 Task: Check the sale-to-list ratio of rec room in the last 3 years.
Action: Mouse moved to (918, 209)
Screenshot: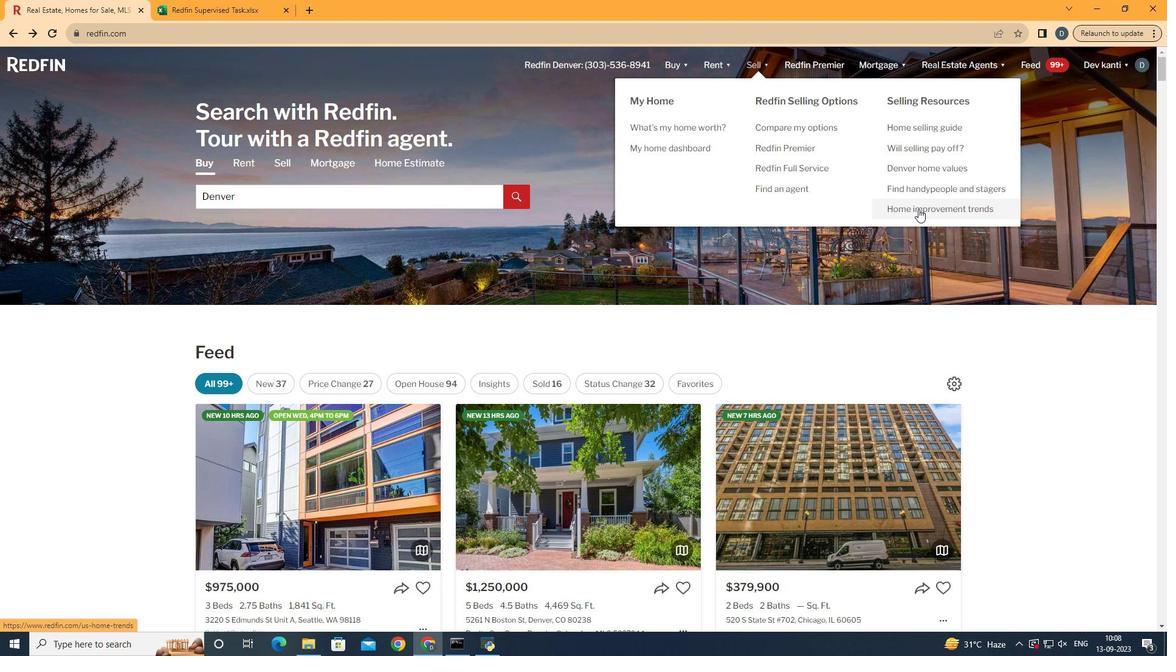 
Action: Mouse pressed left at (918, 209)
Screenshot: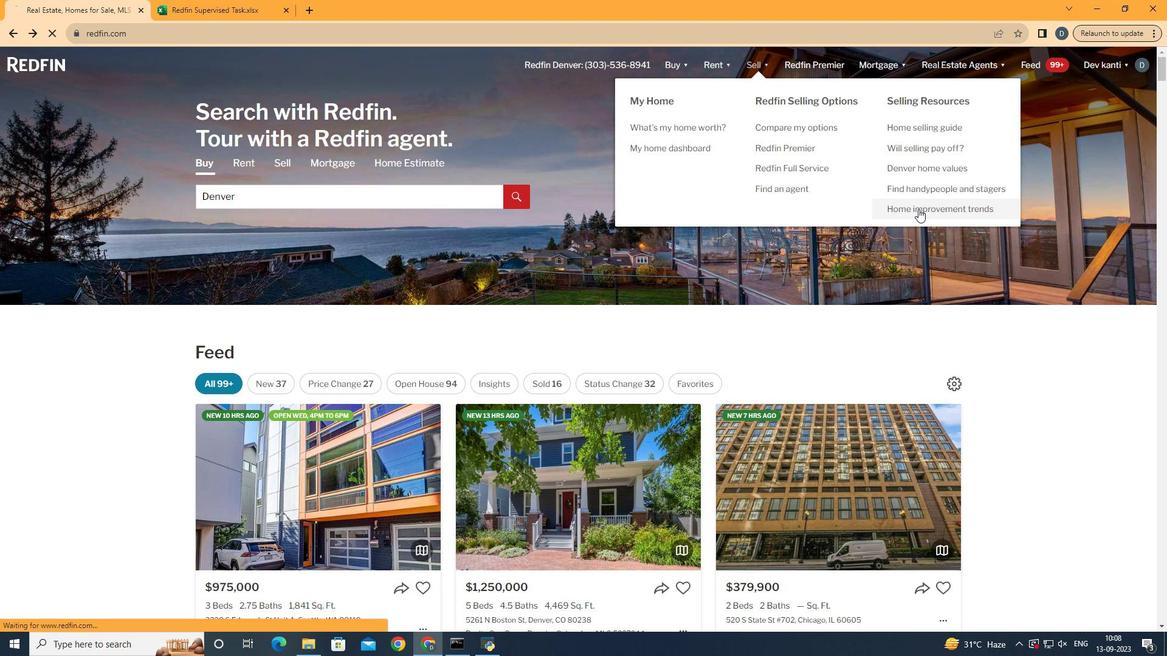 
Action: Mouse moved to (305, 238)
Screenshot: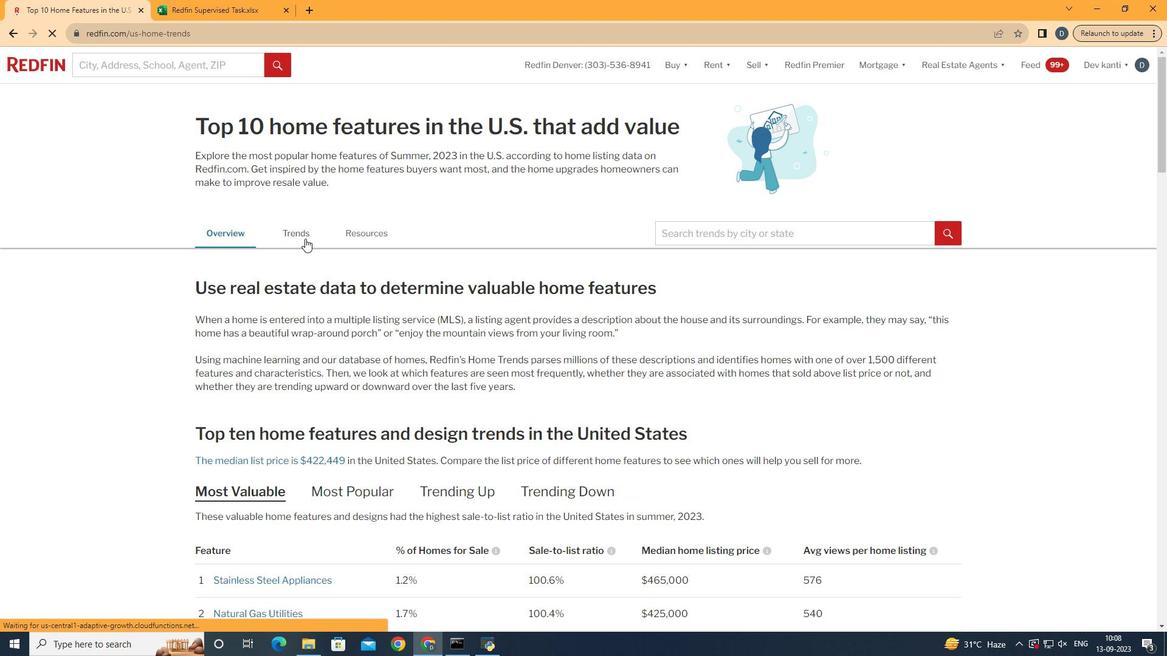 
Action: Mouse pressed left at (305, 238)
Screenshot: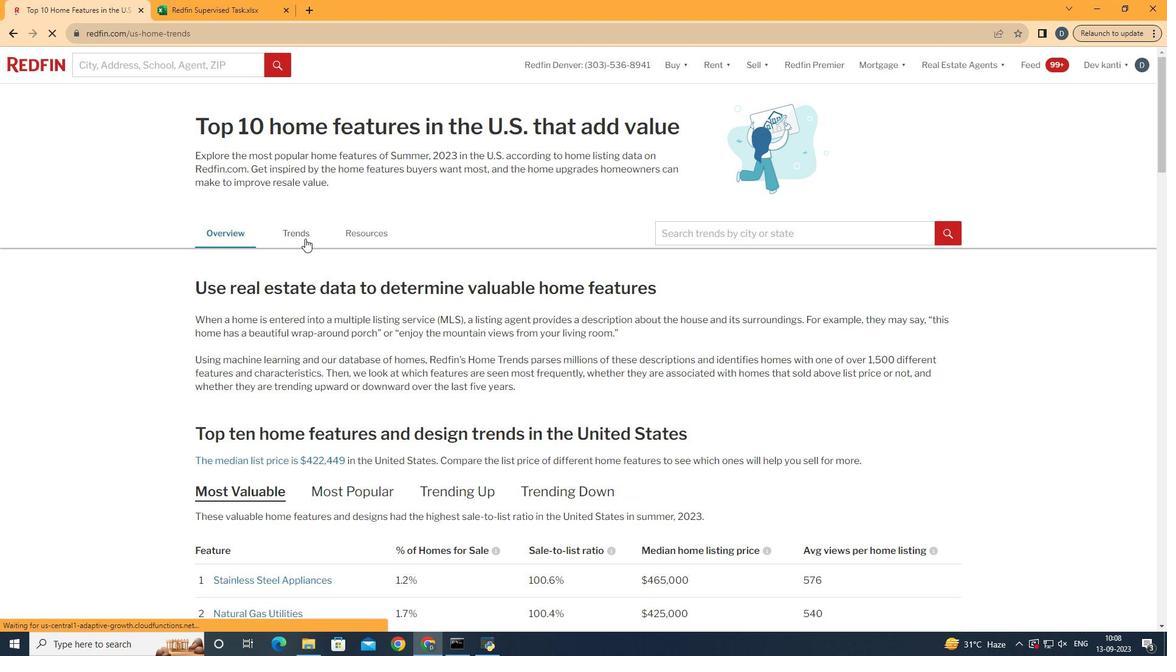 
Action: Mouse moved to (656, 384)
Screenshot: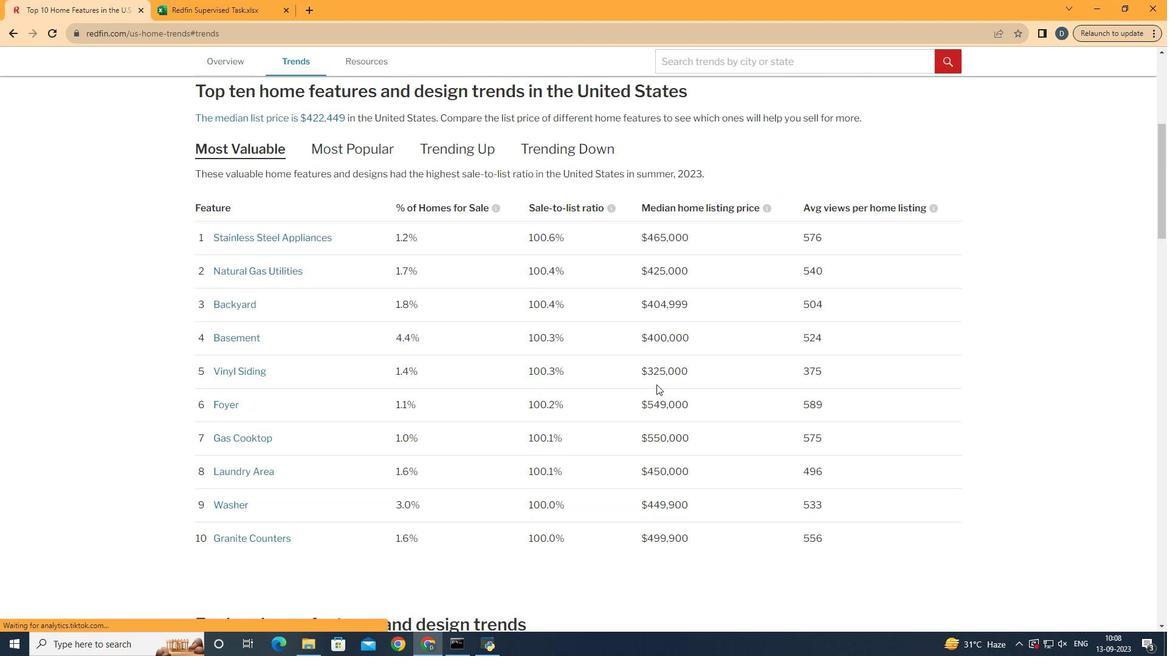 
Action: Mouse scrolled (656, 384) with delta (0, 0)
Screenshot: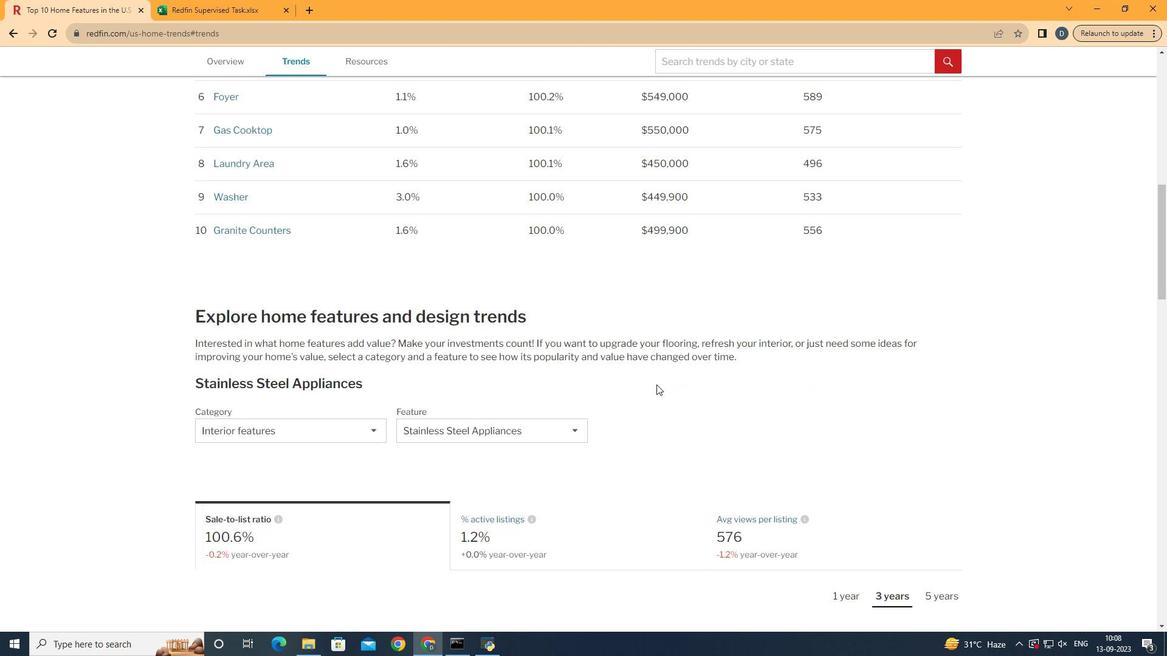
Action: Mouse scrolled (656, 384) with delta (0, 0)
Screenshot: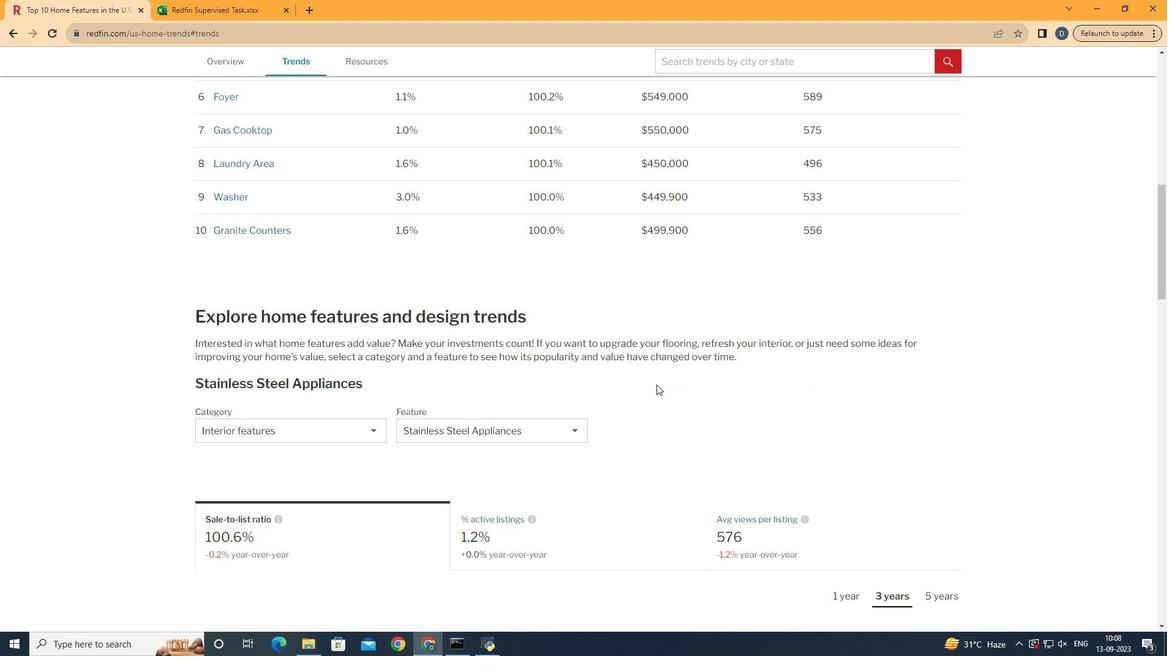 
Action: Mouse scrolled (656, 384) with delta (0, 0)
Screenshot: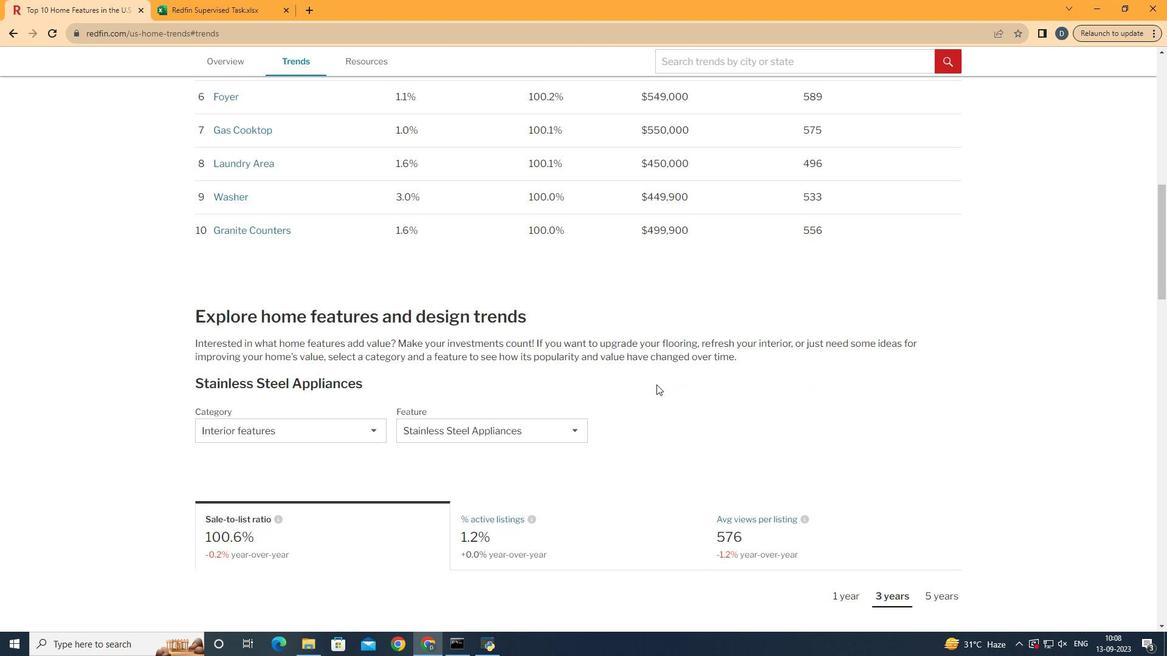
Action: Mouse scrolled (656, 384) with delta (0, 0)
Screenshot: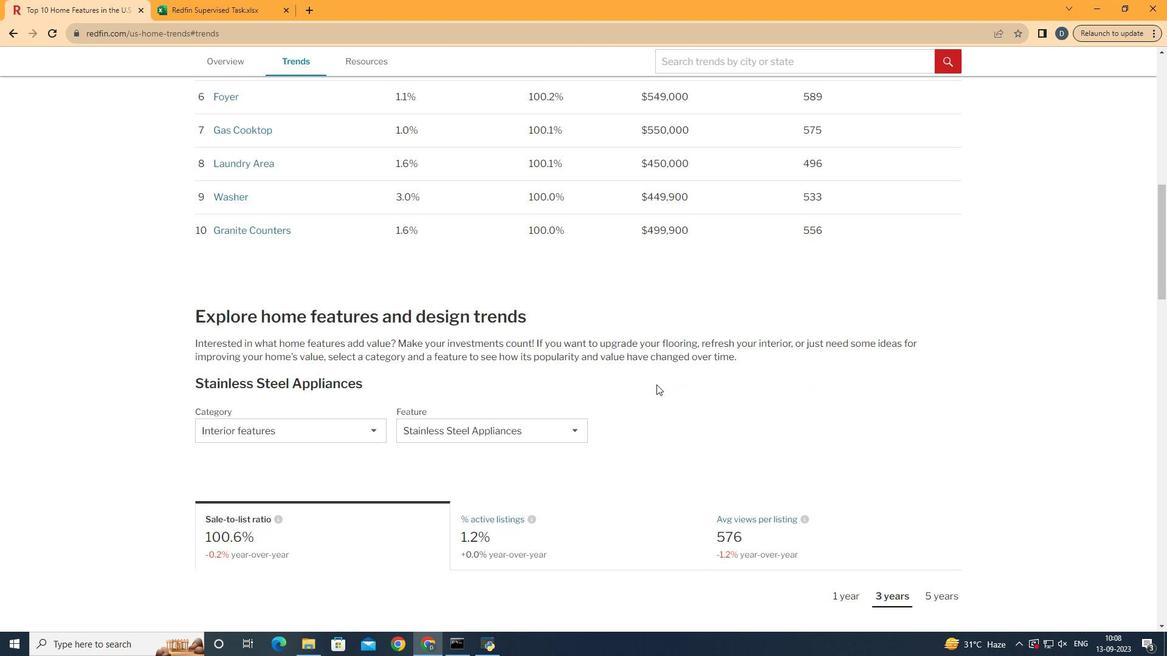 
Action: Mouse scrolled (656, 384) with delta (0, 0)
Screenshot: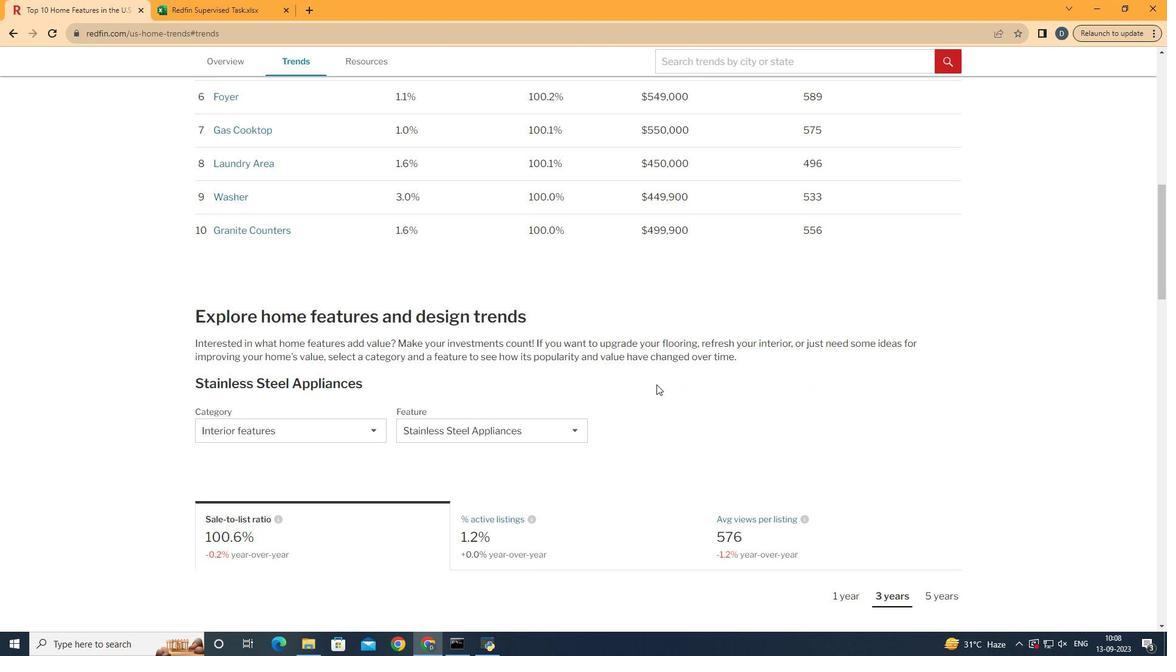 
Action: Mouse moved to (649, 384)
Screenshot: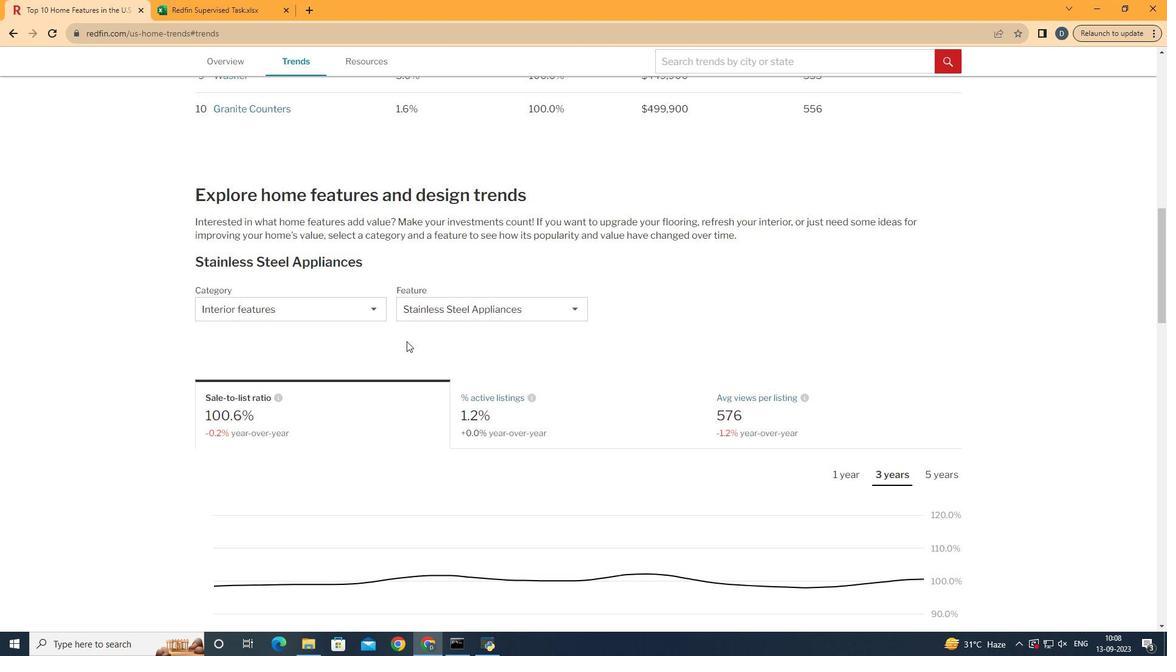 
Action: Mouse scrolled (649, 384) with delta (0, 0)
Screenshot: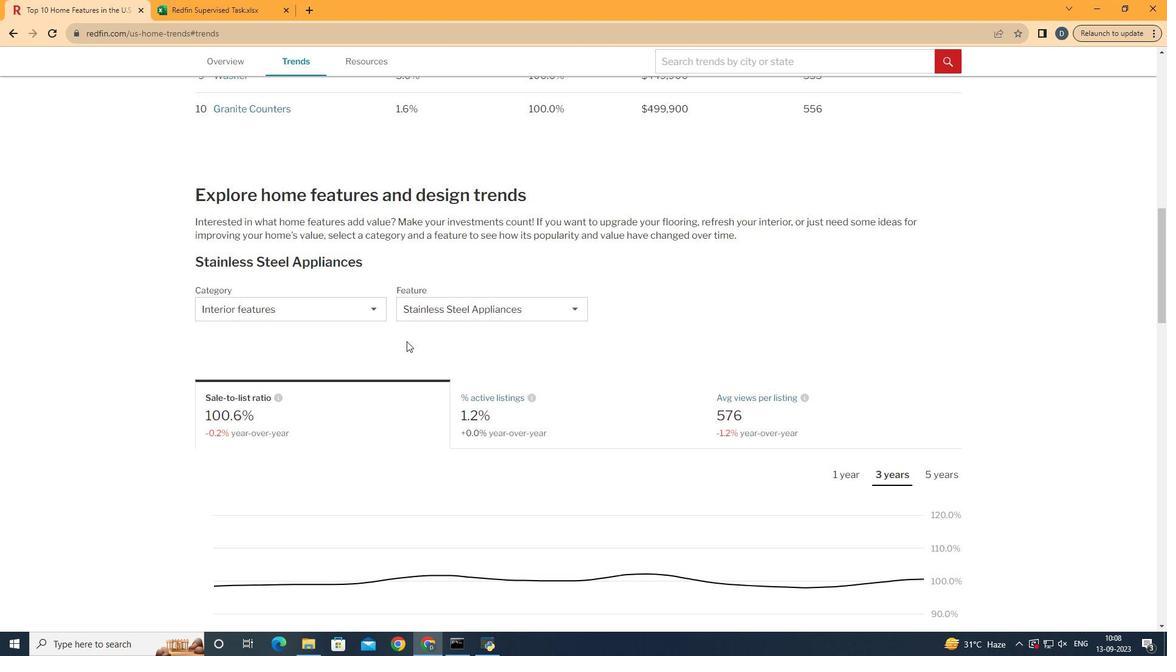 
Action: Mouse scrolled (649, 384) with delta (0, 0)
Screenshot: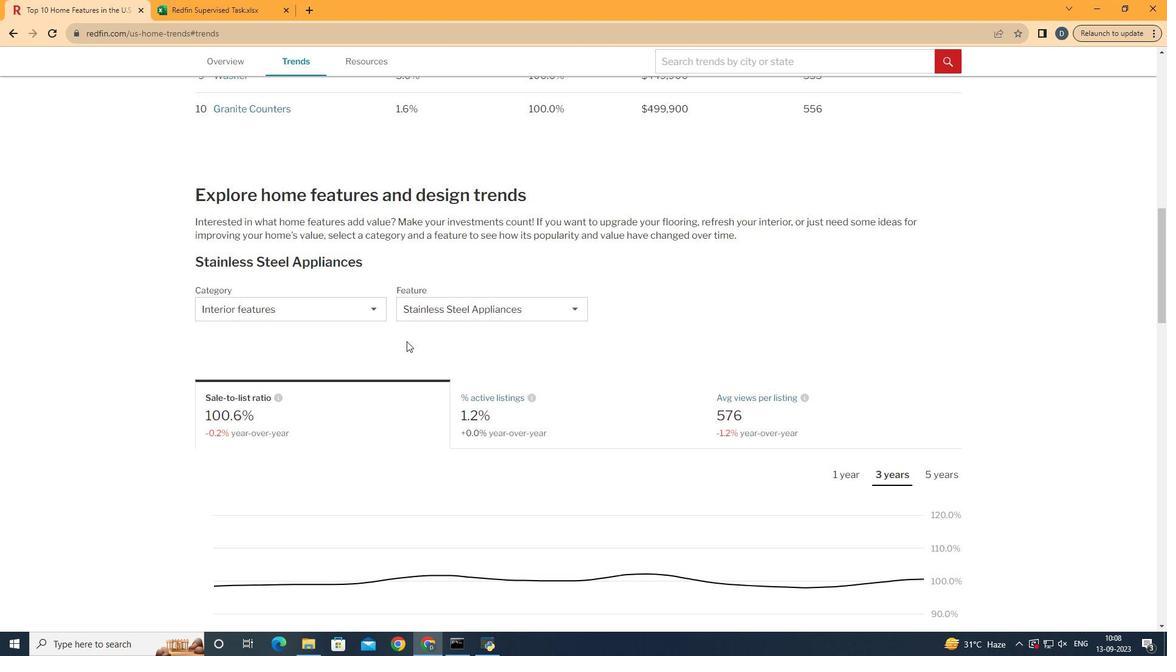 
Action: Mouse moved to (362, 313)
Screenshot: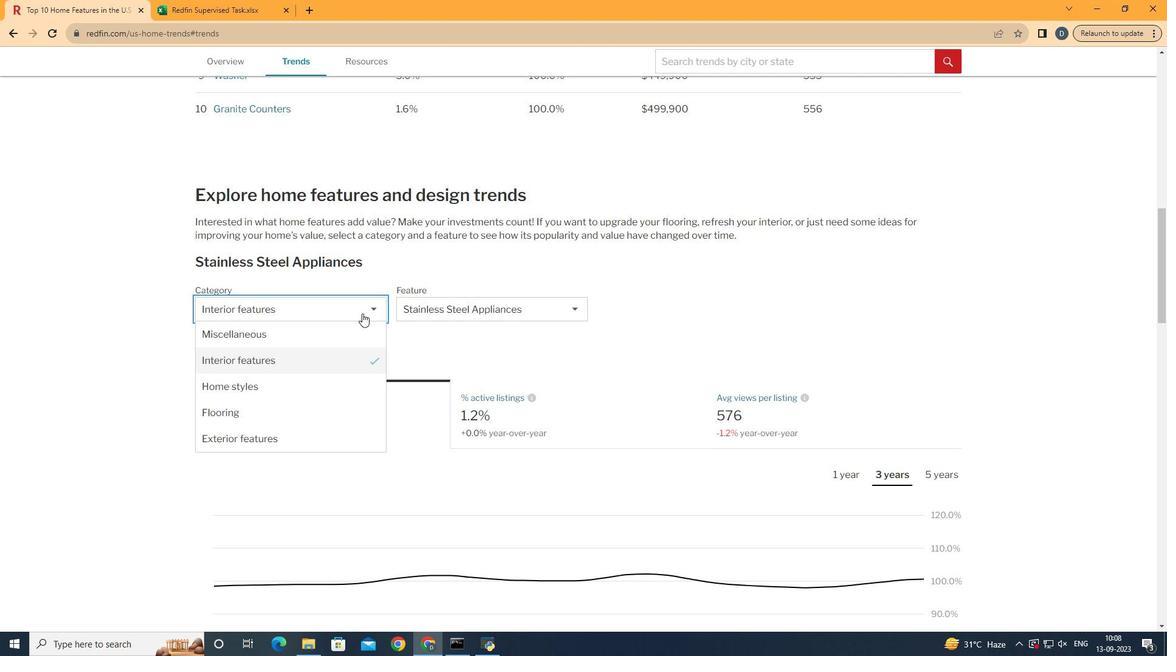 
Action: Mouse pressed left at (362, 313)
Screenshot: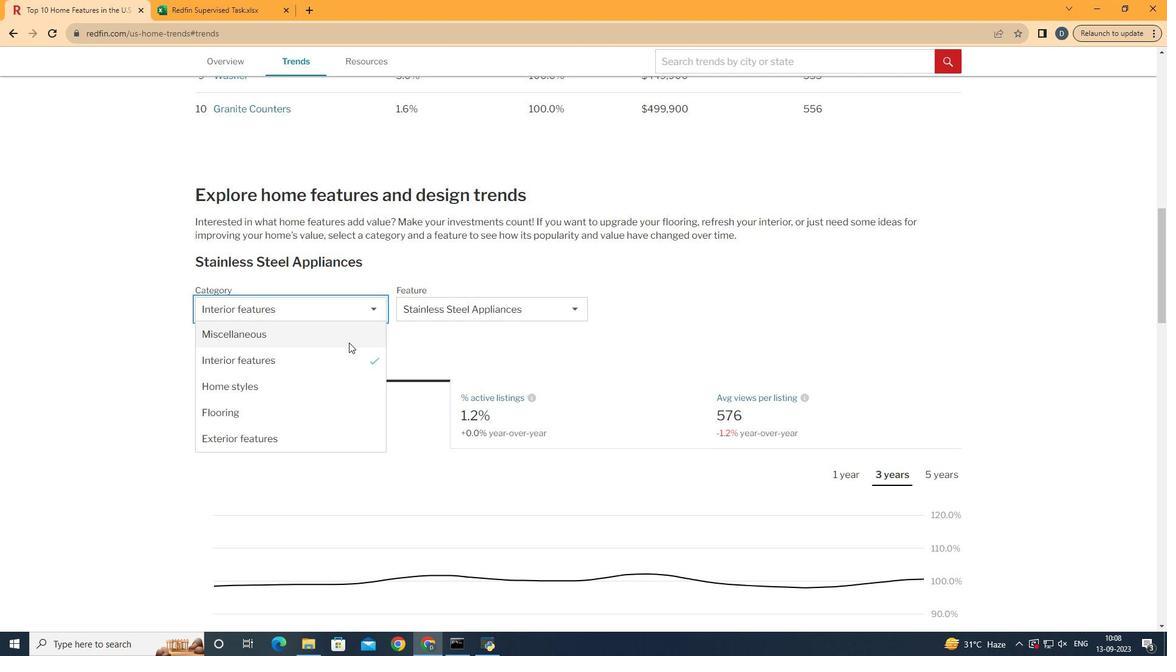 
Action: Mouse moved to (346, 357)
Screenshot: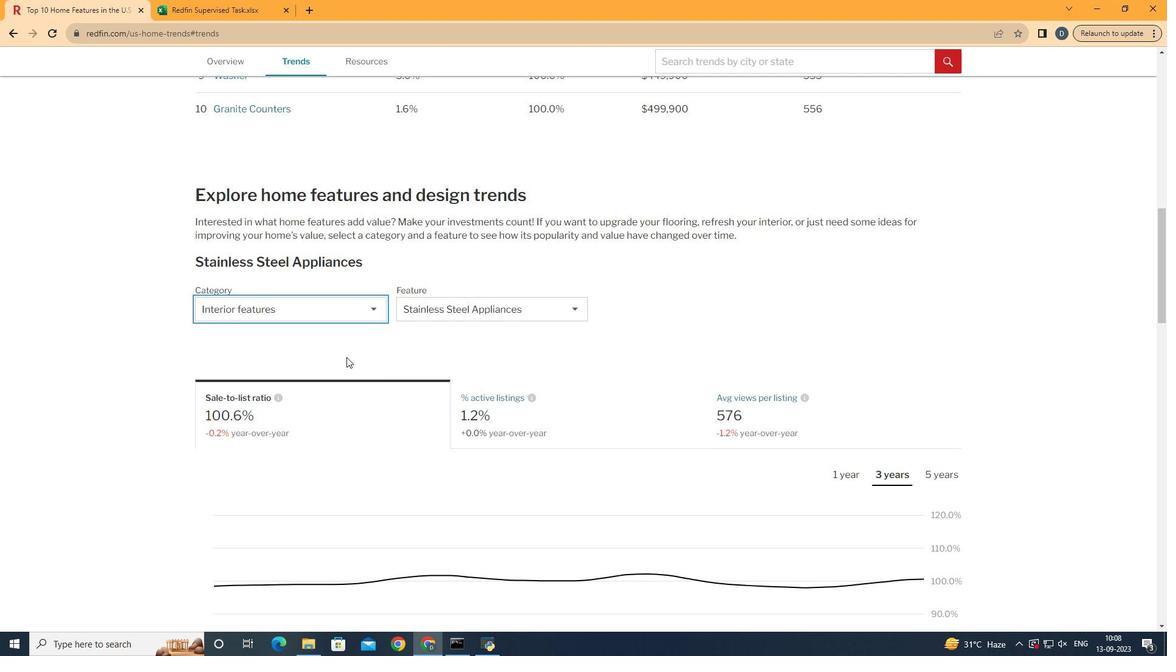 
Action: Mouse pressed left at (346, 357)
Screenshot: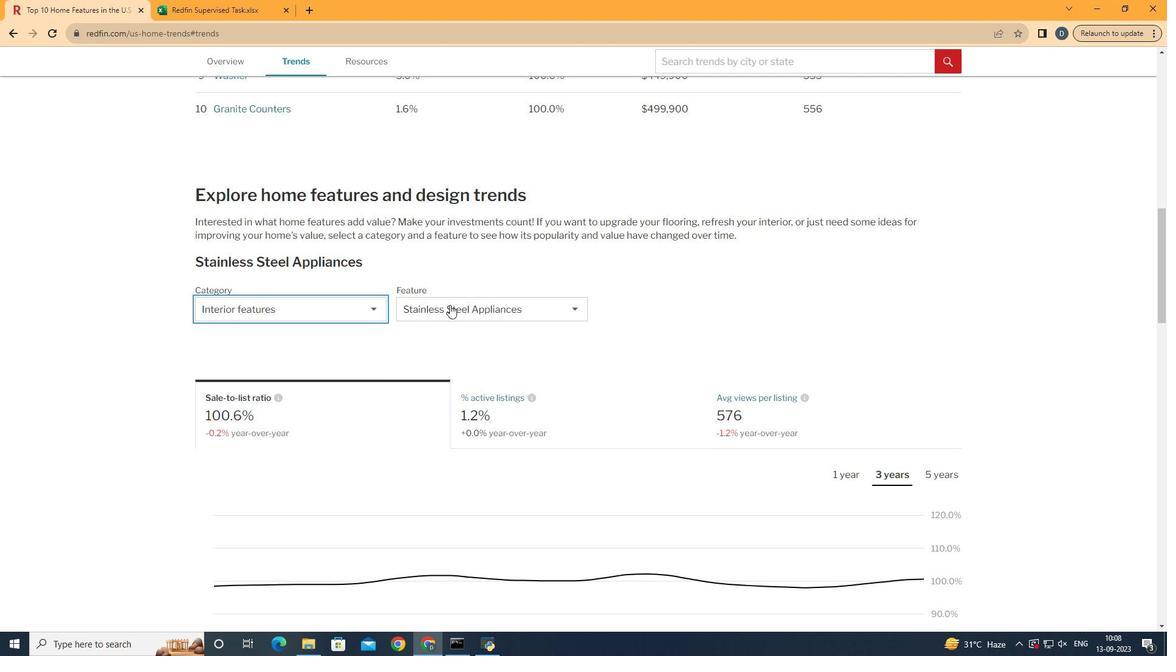 
Action: Mouse moved to (449, 305)
Screenshot: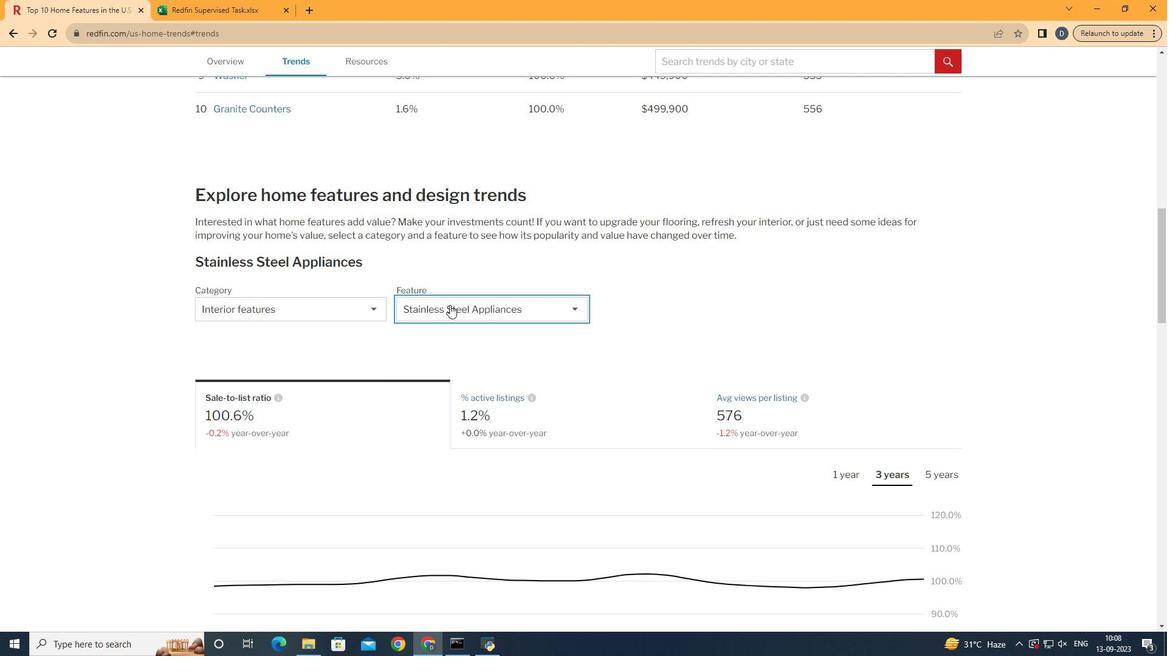 
Action: Mouse pressed left at (449, 305)
Screenshot: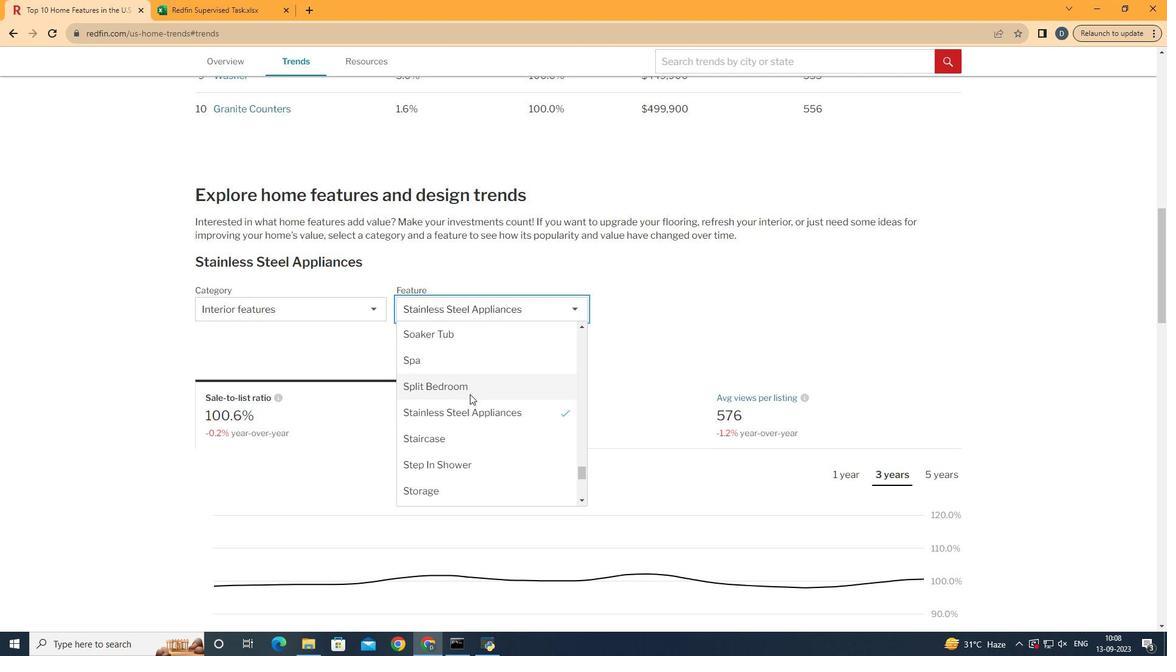 
Action: Mouse moved to (469, 396)
Screenshot: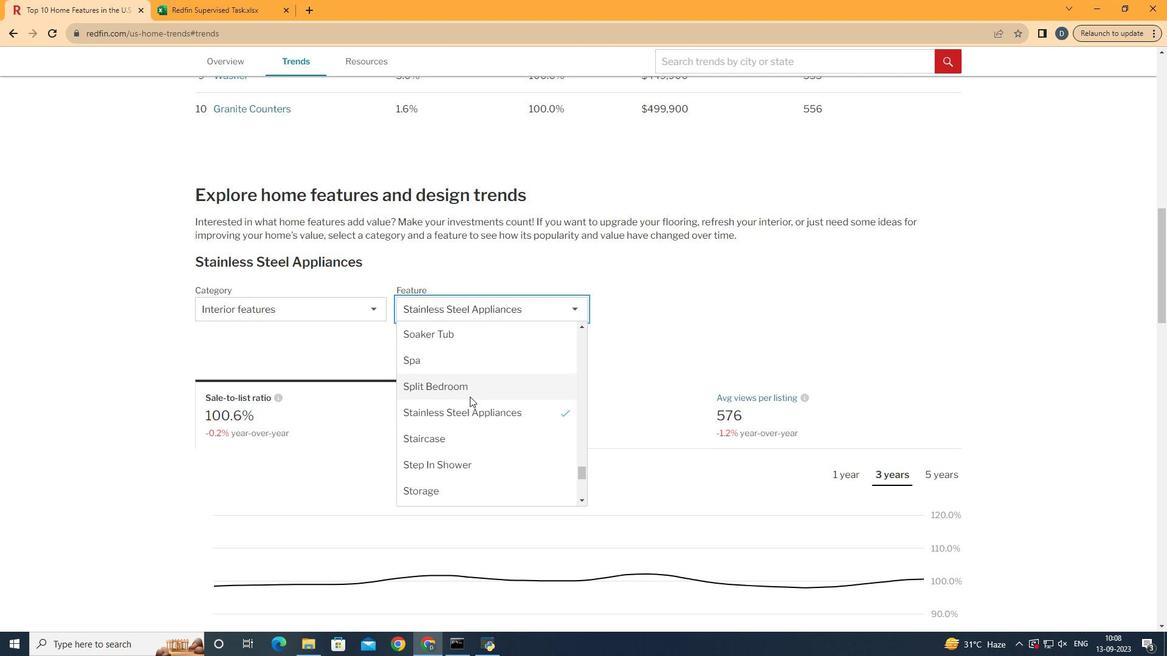 
Action: Mouse scrolled (469, 397) with delta (0, 0)
Screenshot: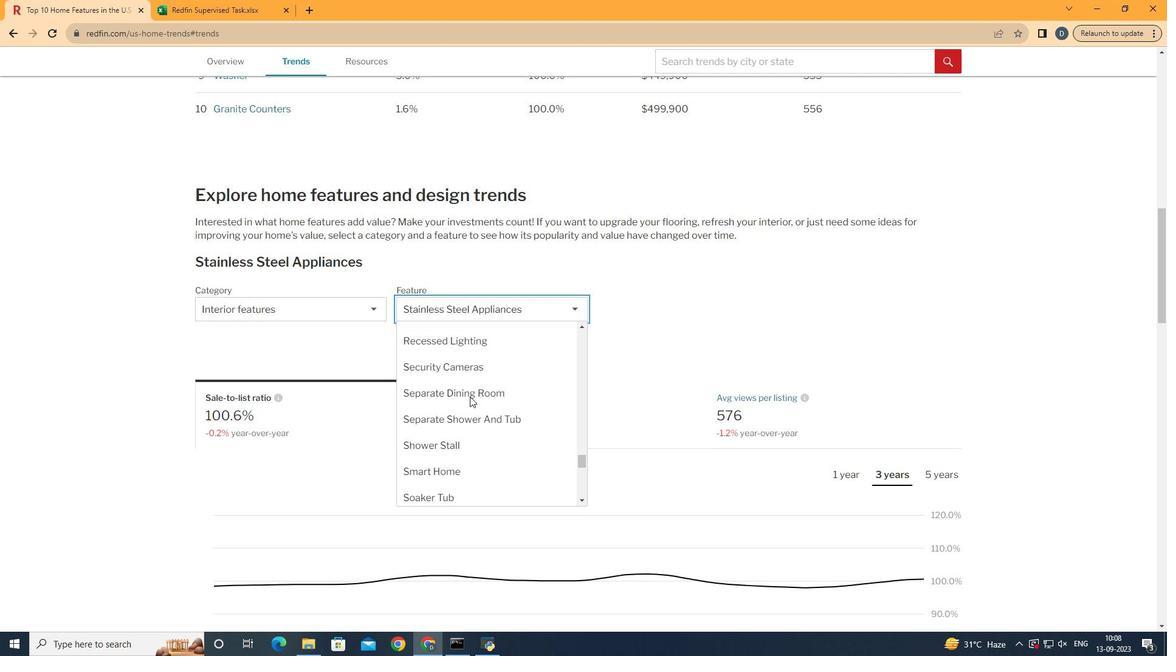 
Action: Mouse scrolled (469, 397) with delta (0, 0)
Screenshot: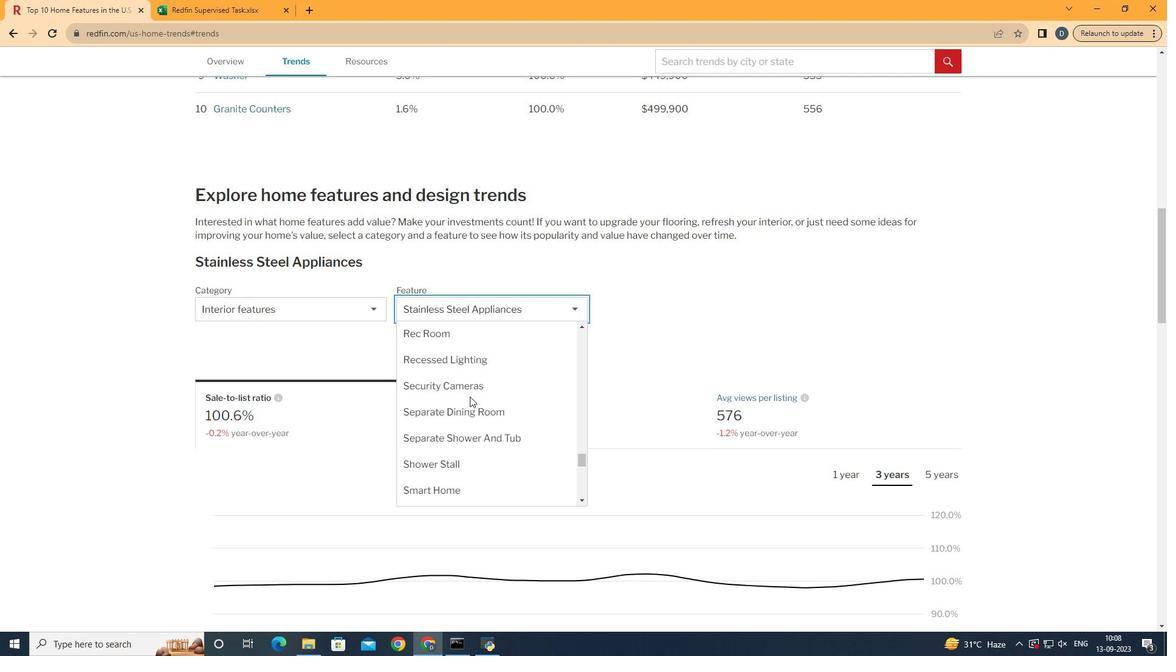 
Action: Mouse scrolled (469, 397) with delta (0, 0)
Screenshot: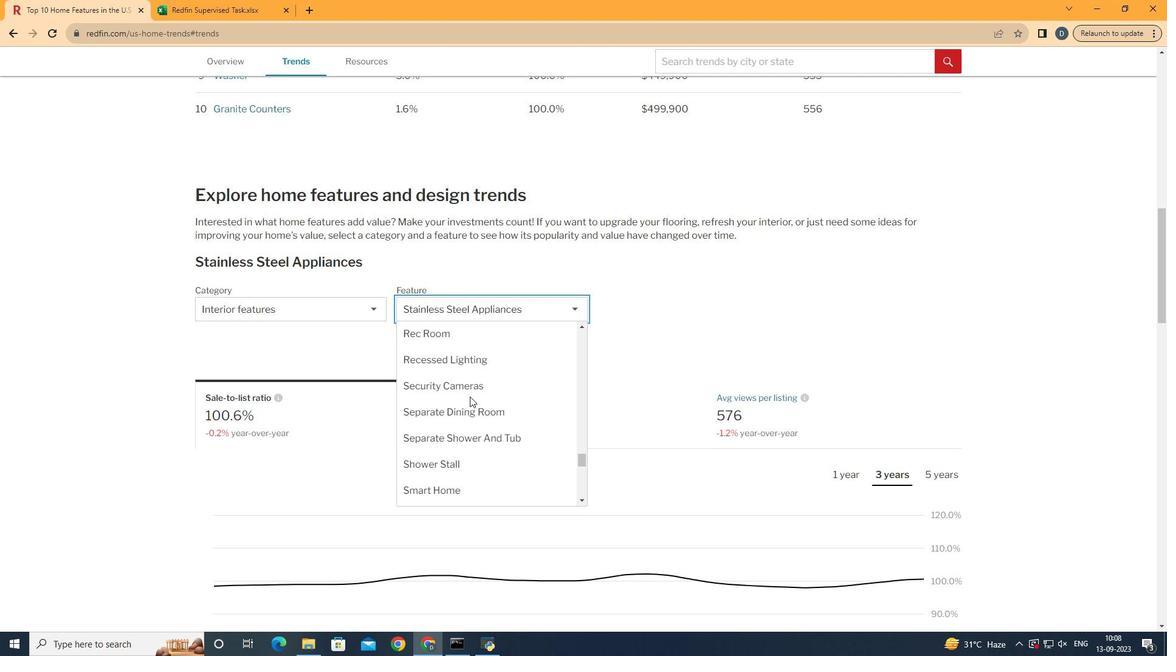 
Action: Mouse moved to (507, 336)
Screenshot: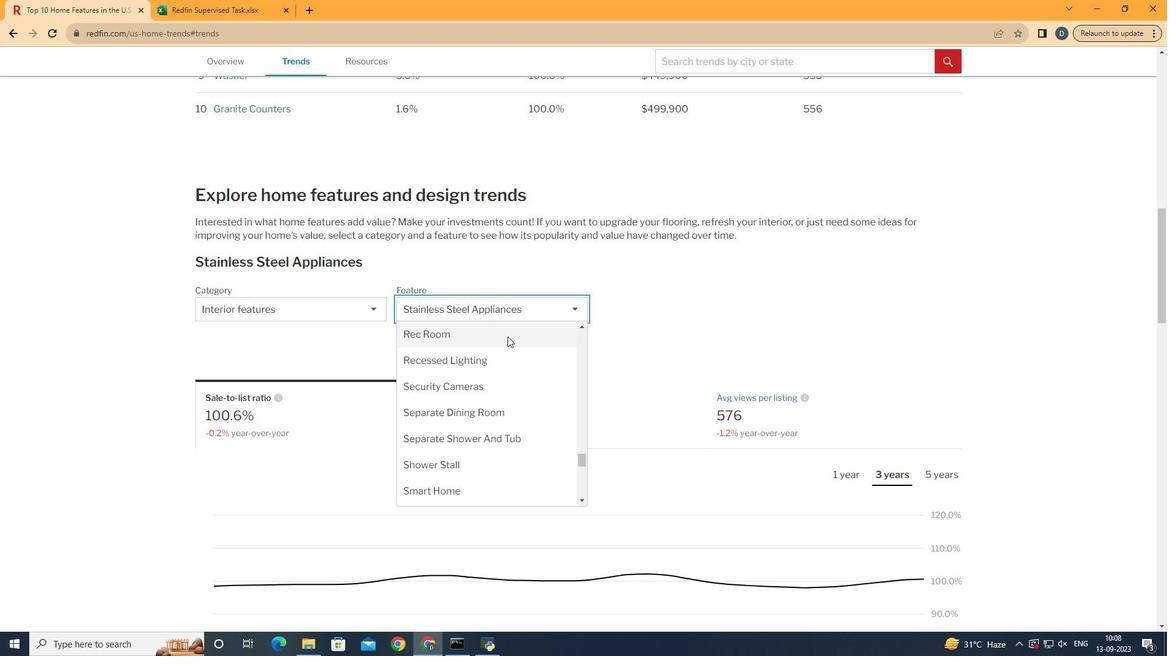 
Action: Mouse pressed left at (507, 336)
Screenshot: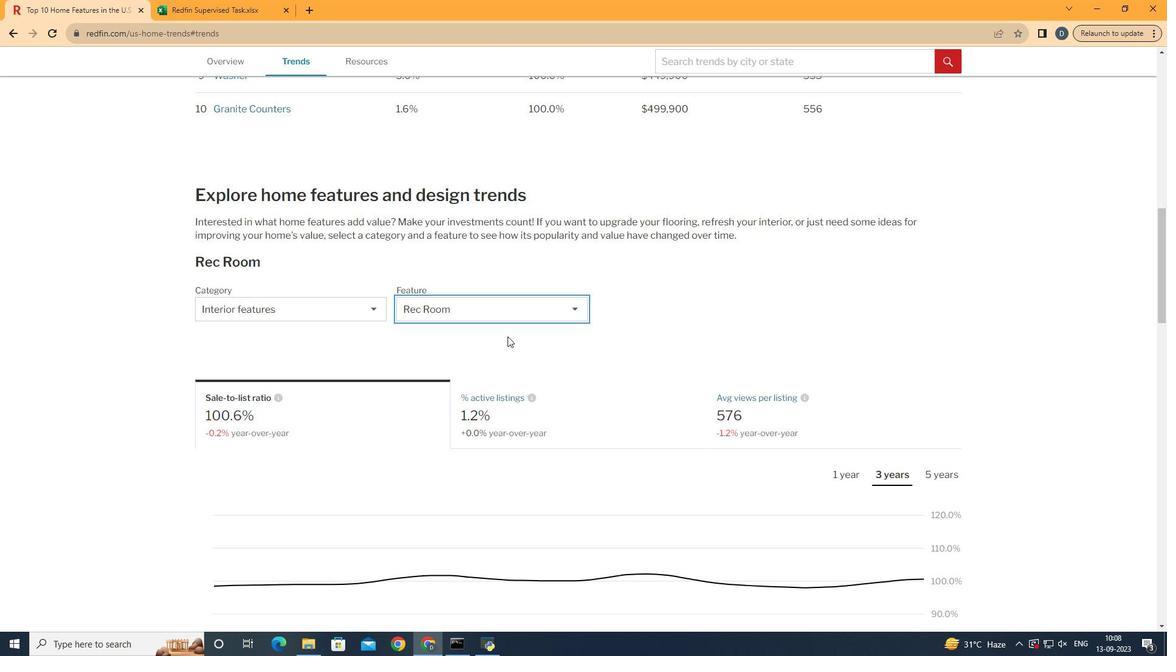
Action: Mouse moved to (395, 373)
Screenshot: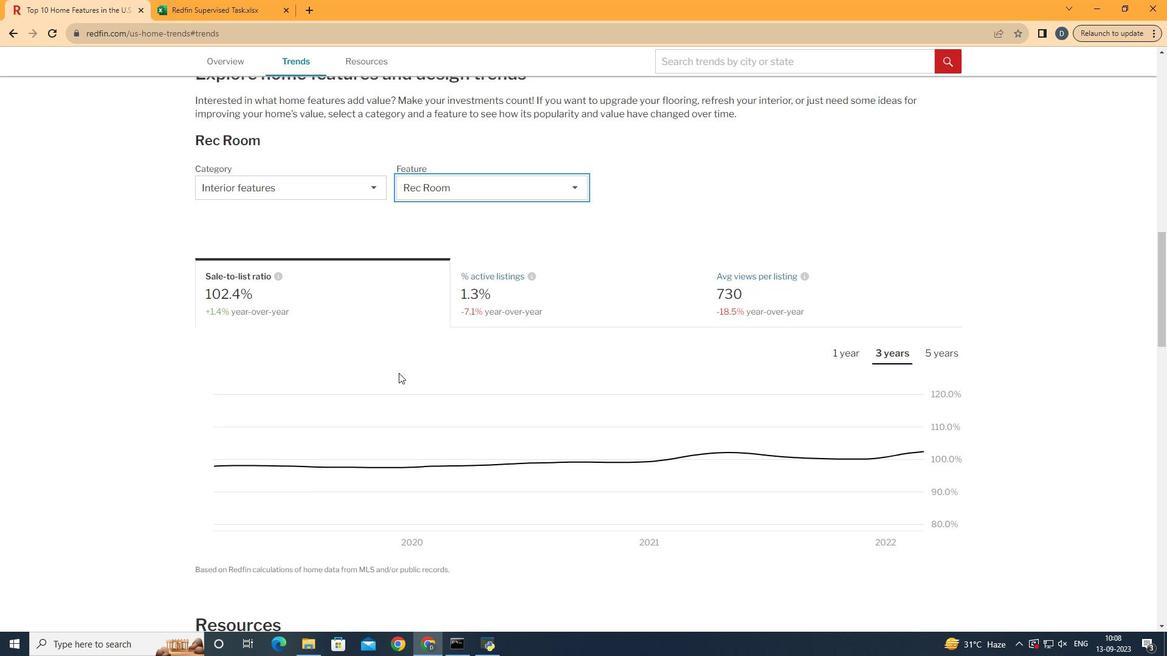 
Action: Mouse scrolled (395, 373) with delta (0, 0)
Screenshot: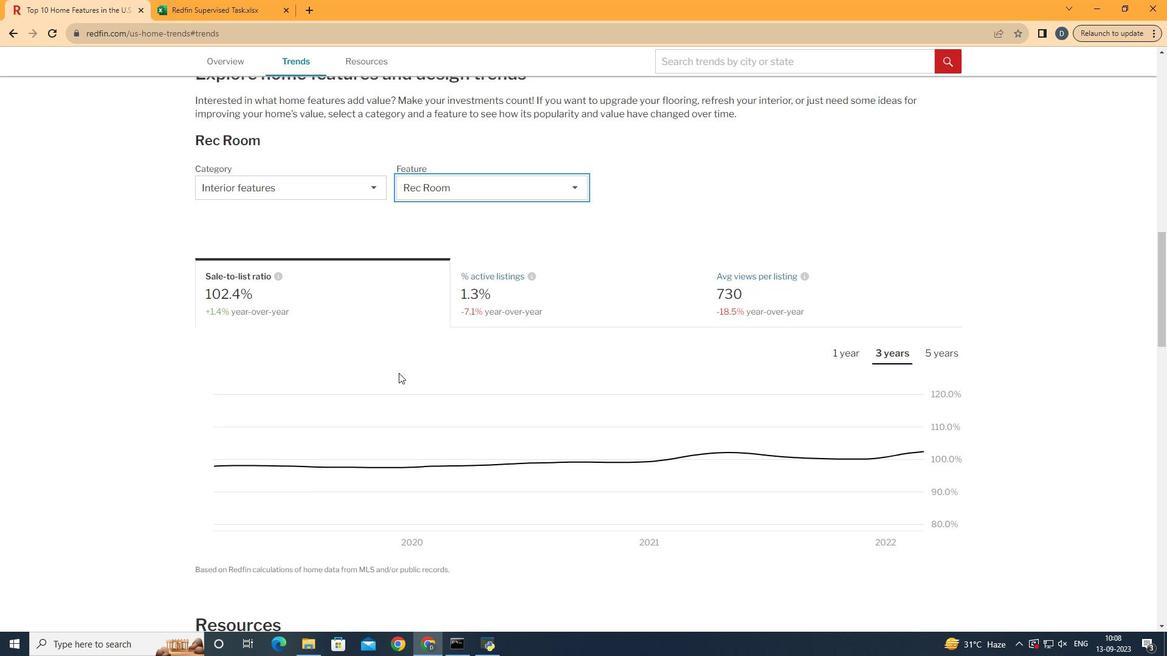 
Action: Mouse scrolled (395, 373) with delta (0, 0)
Screenshot: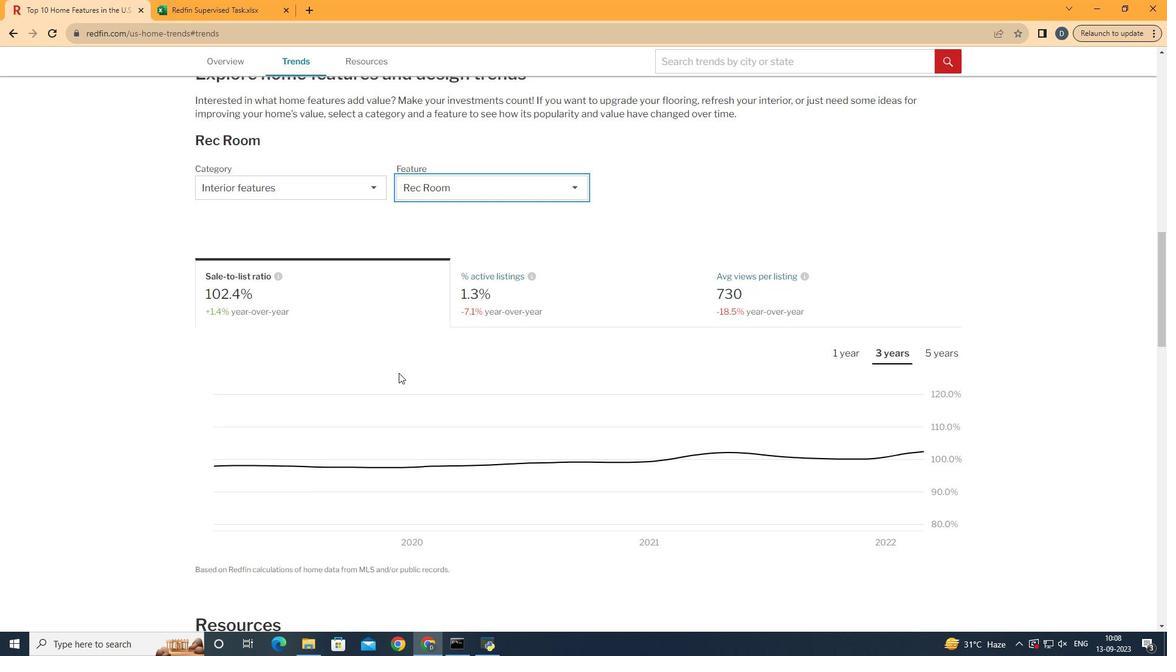 
Action: Mouse moved to (877, 347)
Screenshot: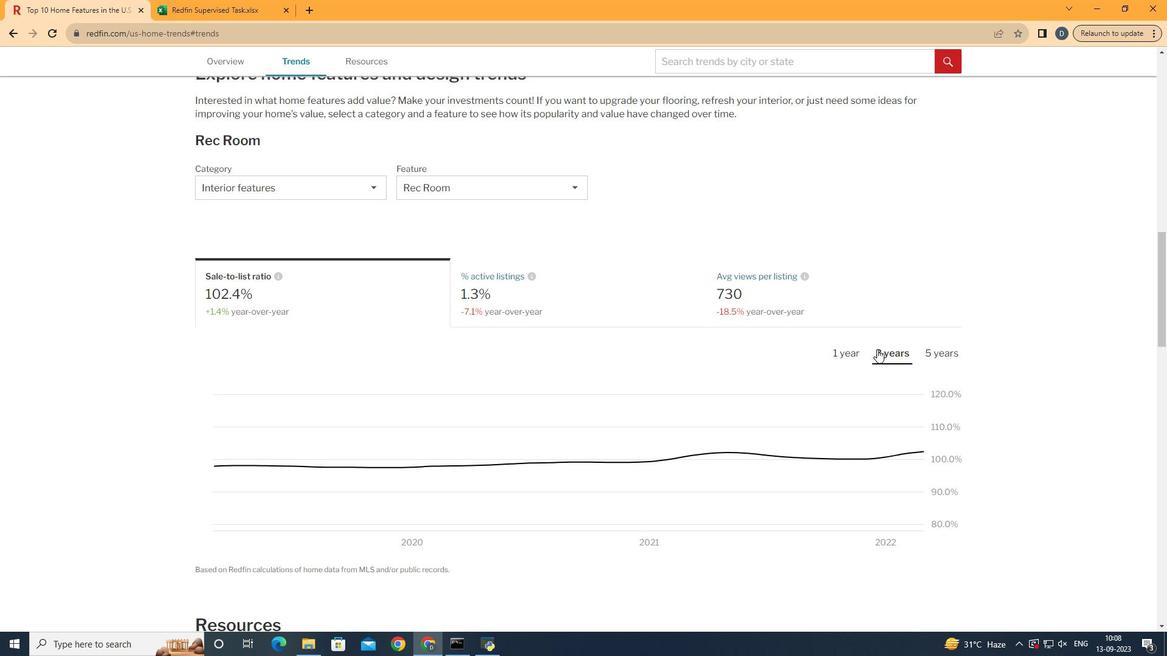 
Action: Mouse pressed left at (877, 347)
Screenshot: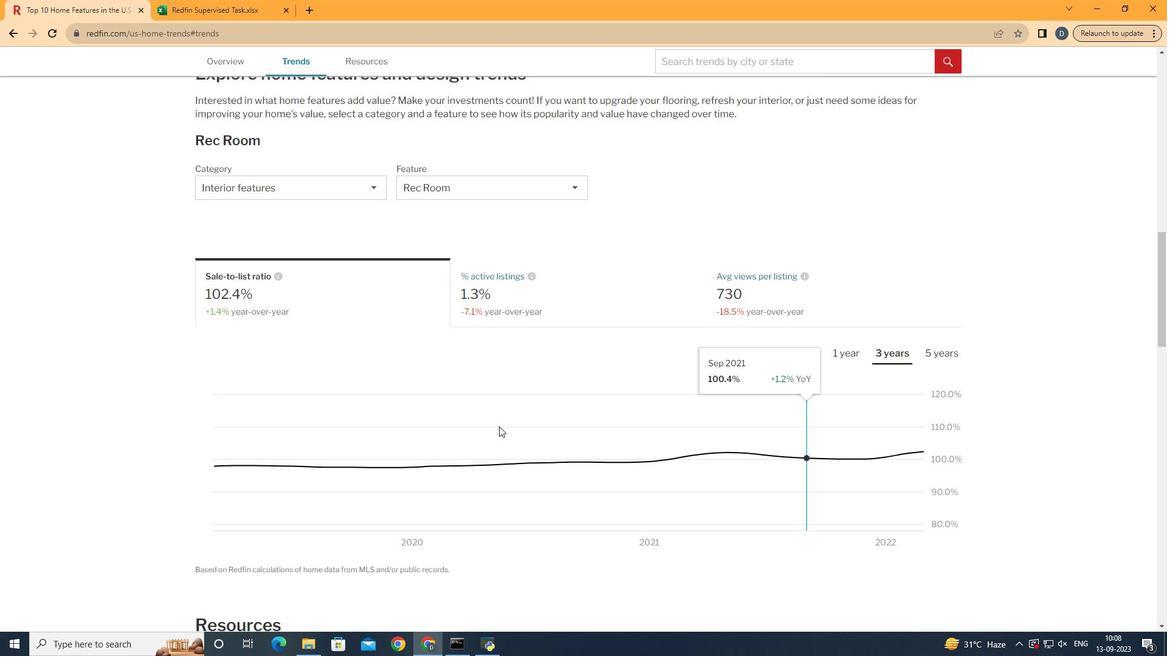
Action: Mouse moved to (928, 482)
Screenshot: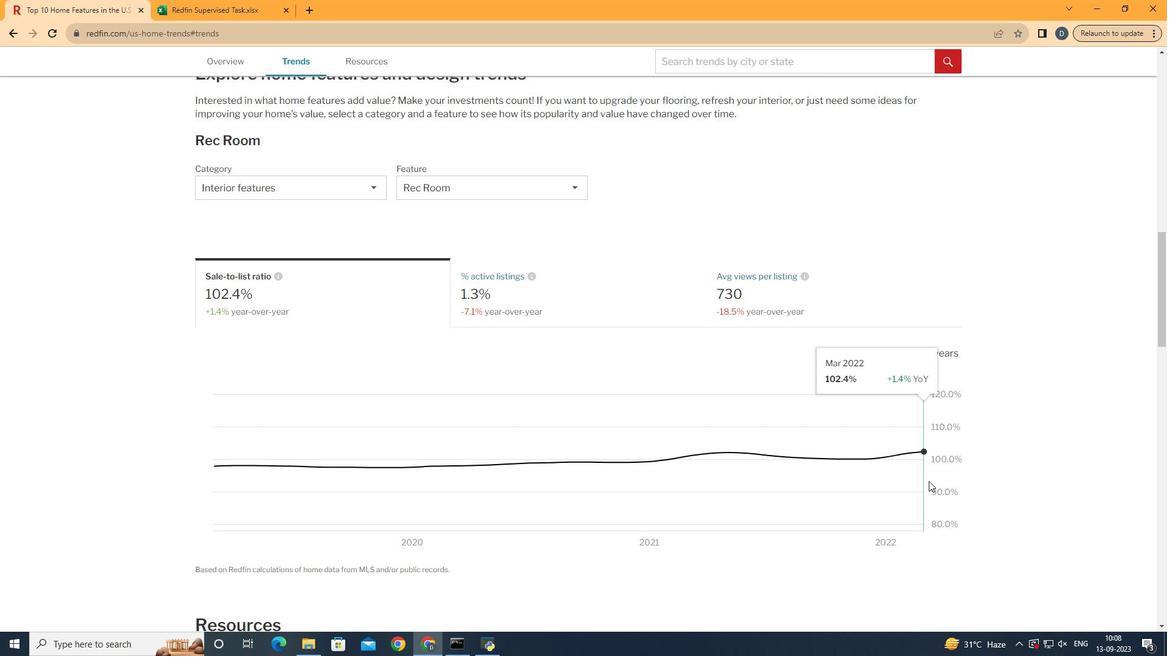 
